Task: In the  document Andrew.epubMake this file  'available offline' Add shortcut to Drive 'Starred'Email the file to   softage.1@softage.net, with message attached Action Required: This requires your review and response. and file type: 'Microsoft Word'
Action: Mouse moved to (53, 67)
Screenshot: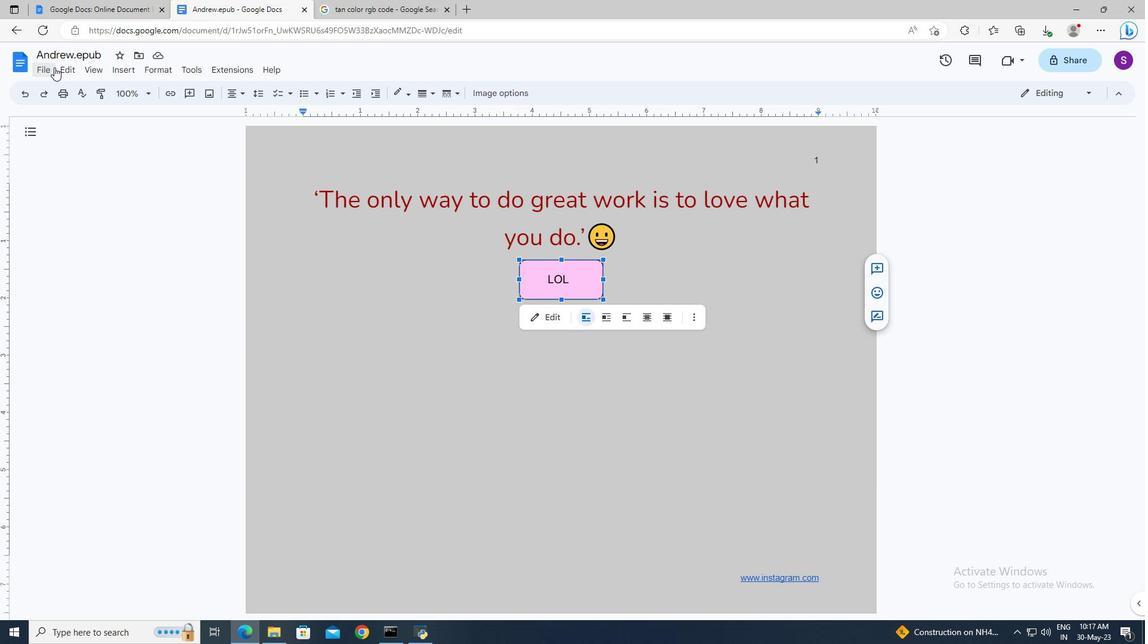 
Action: Mouse pressed left at (53, 67)
Screenshot: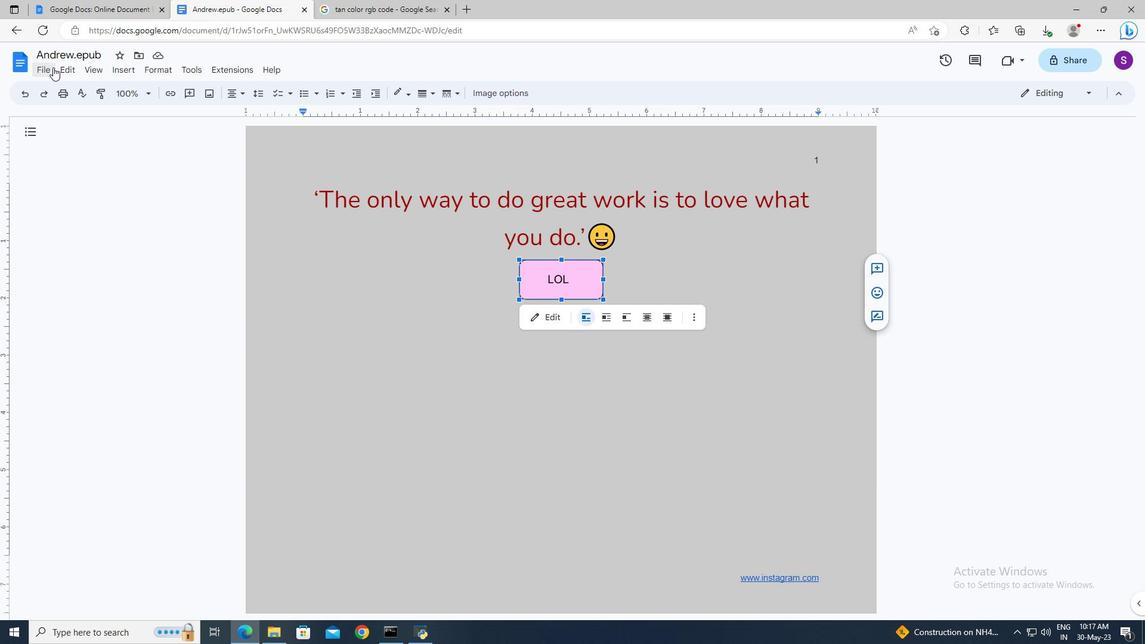 
Action: Mouse moved to (102, 326)
Screenshot: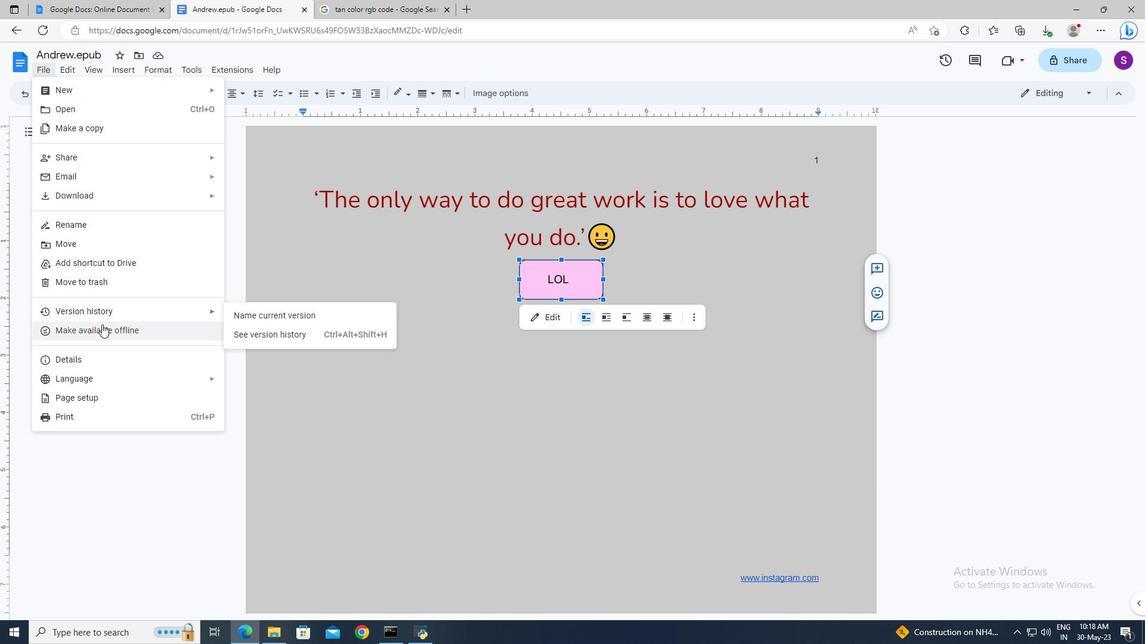 
Action: Mouse pressed left at (102, 326)
Screenshot: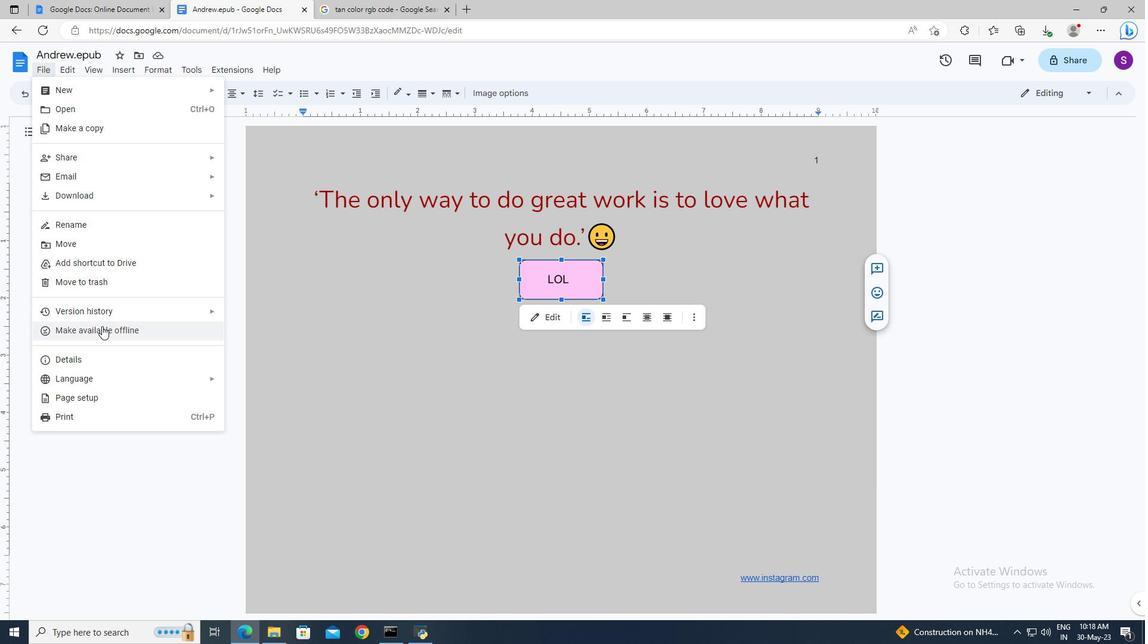 
Action: Mouse moved to (45, 72)
Screenshot: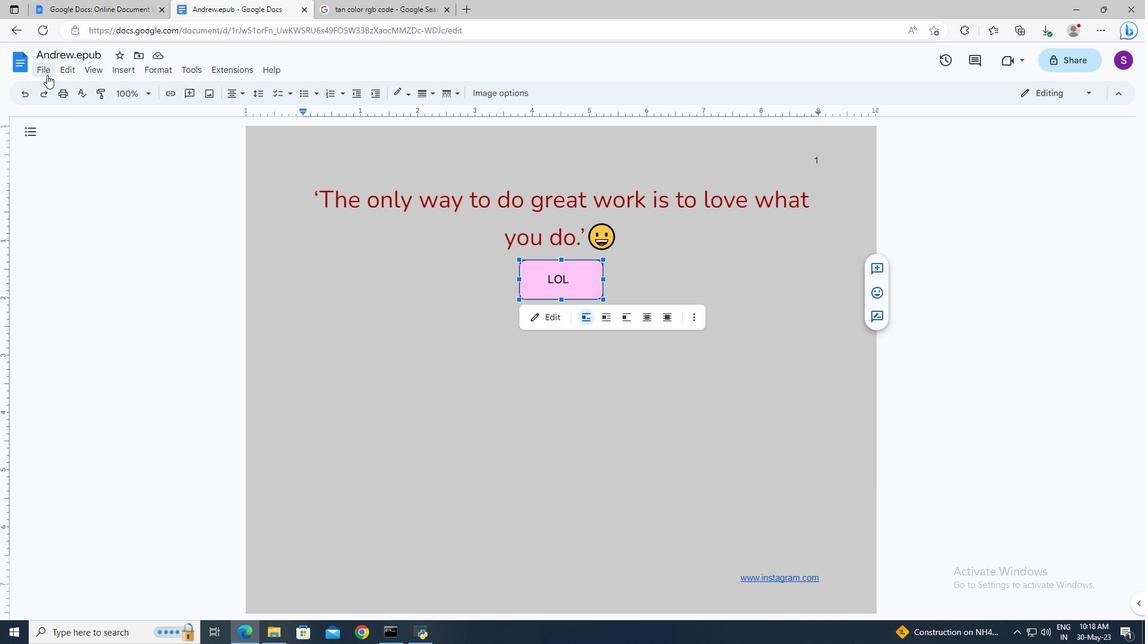 
Action: Mouse pressed left at (45, 72)
Screenshot: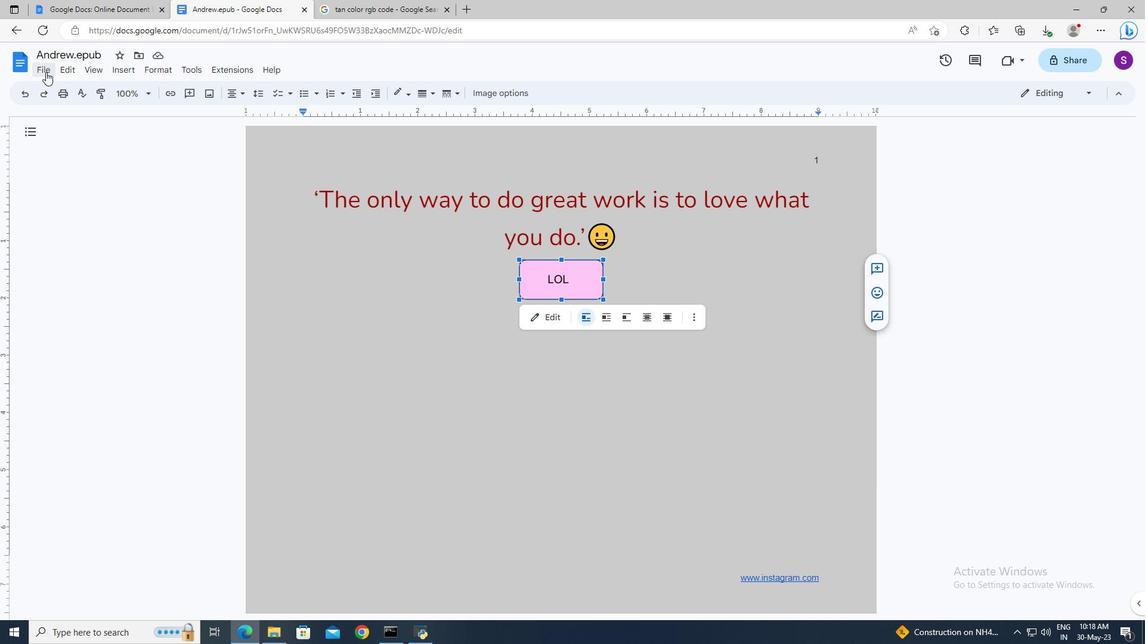 
Action: Mouse moved to (87, 260)
Screenshot: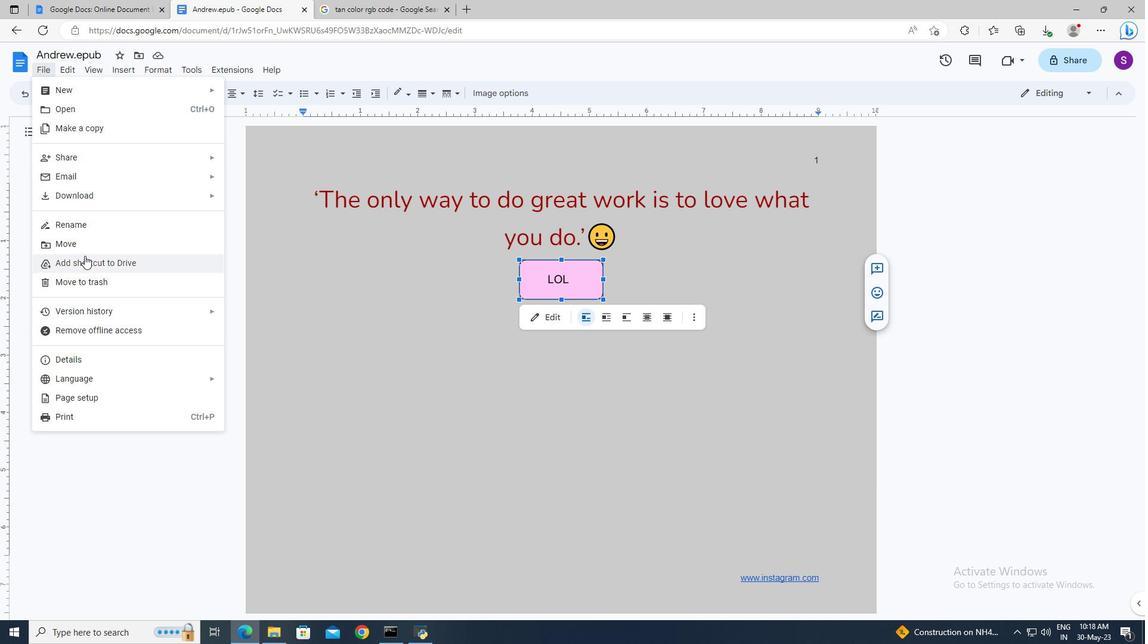 
Action: Mouse pressed left at (87, 260)
Screenshot: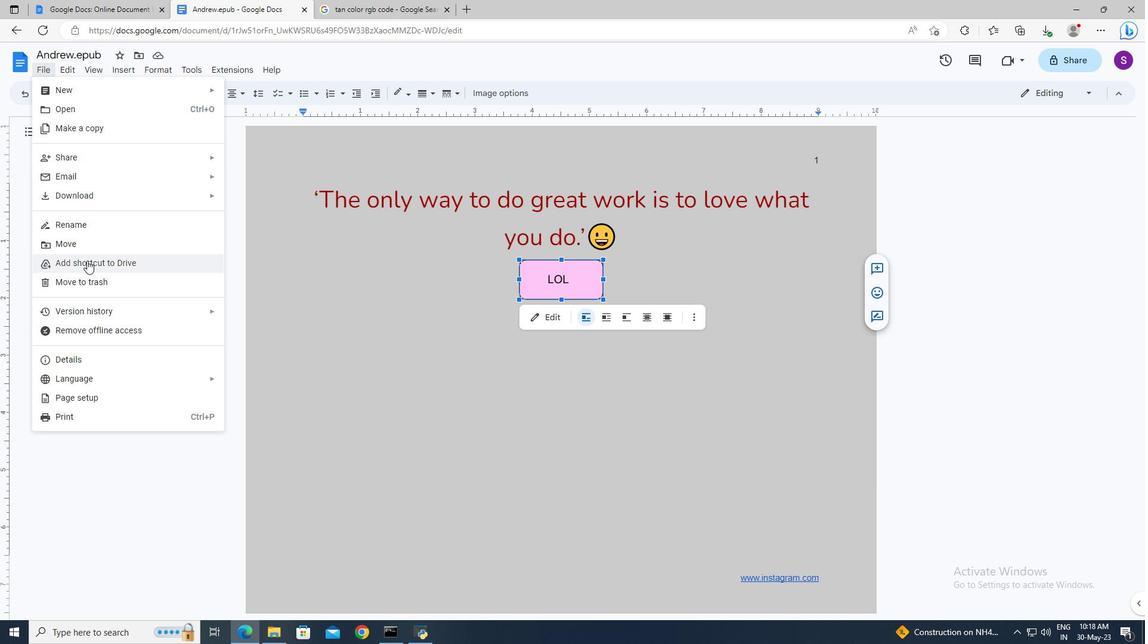 
Action: Mouse moved to (169, 171)
Screenshot: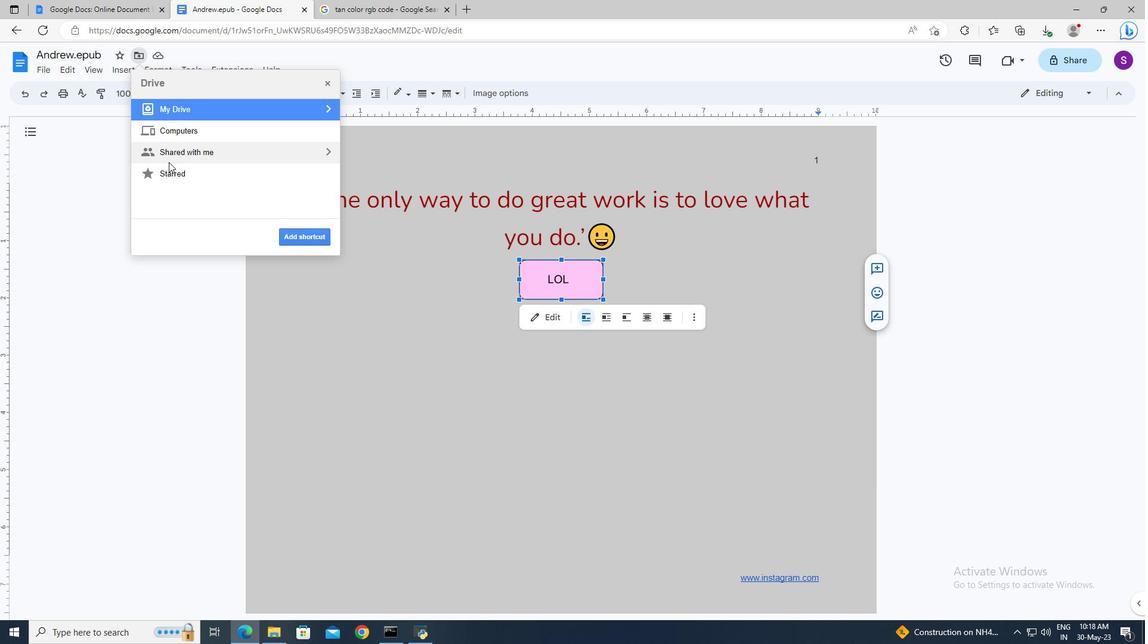 
Action: Mouse pressed left at (169, 171)
Screenshot: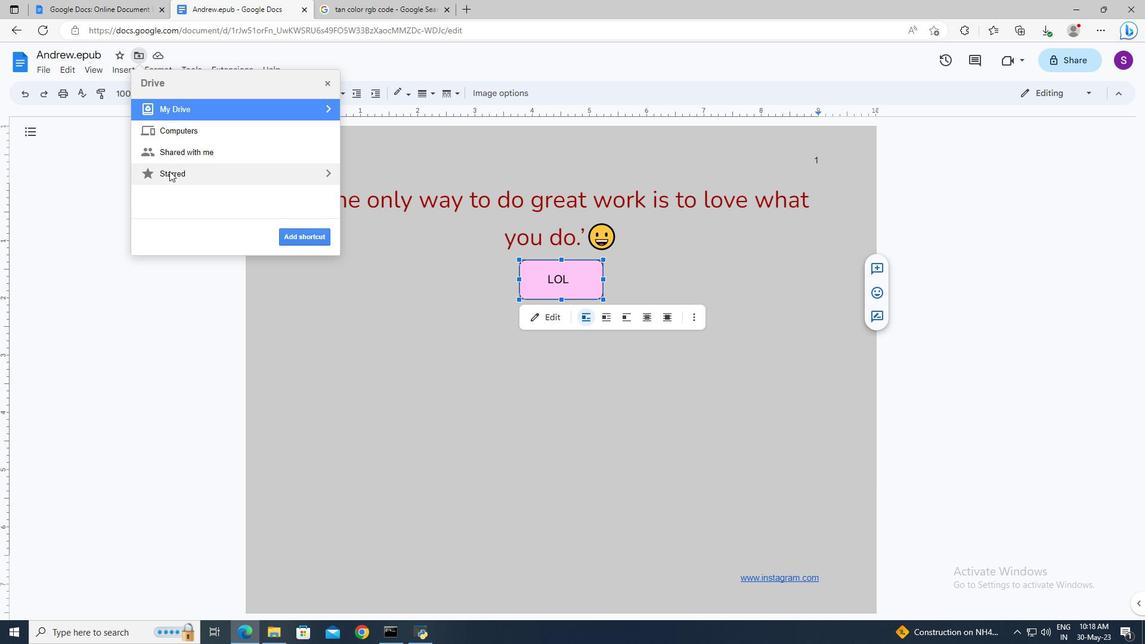 
Action: Mouse moved to (177, 173)
Screenshot: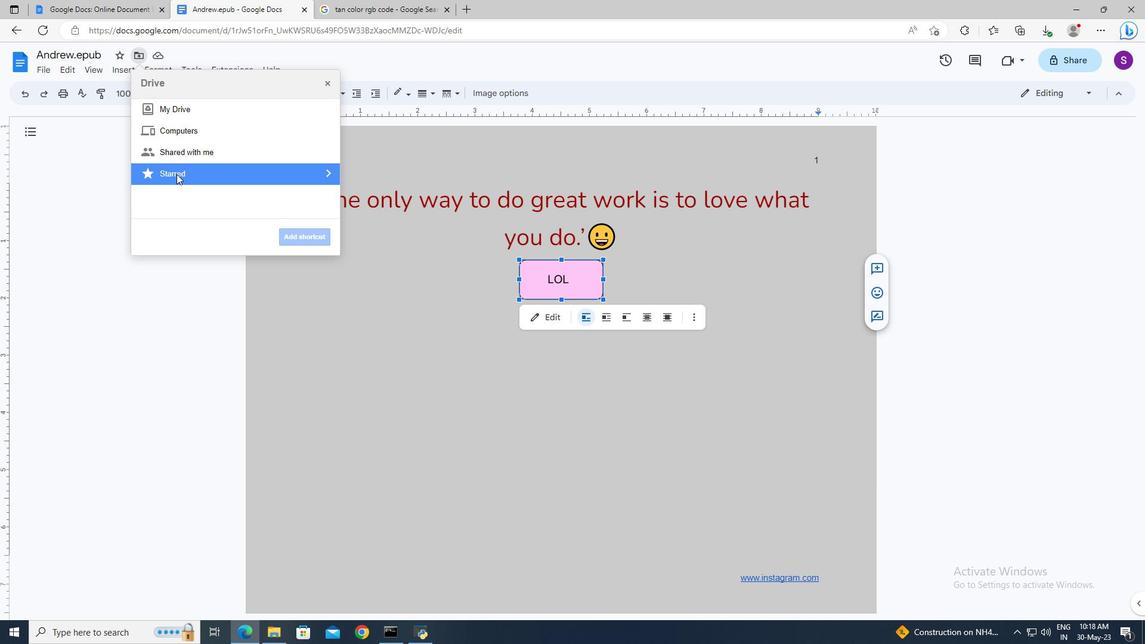 
Action: Mouse pressed left at (177, 173)
Screenshot: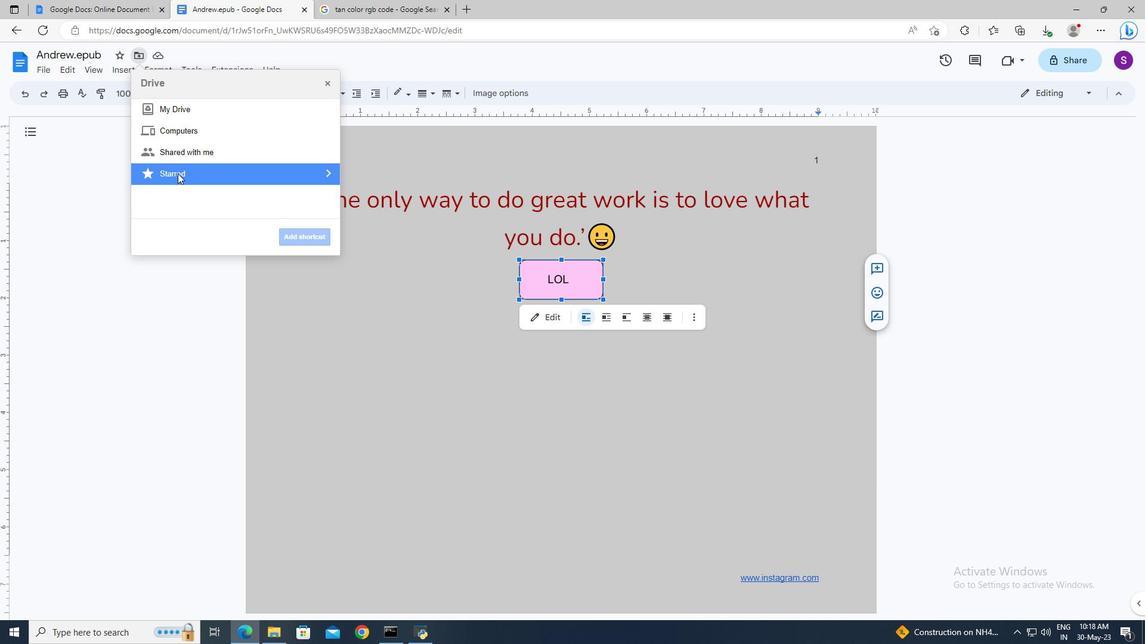 
Action: Mouse moved to (177, 173)
Screenshot: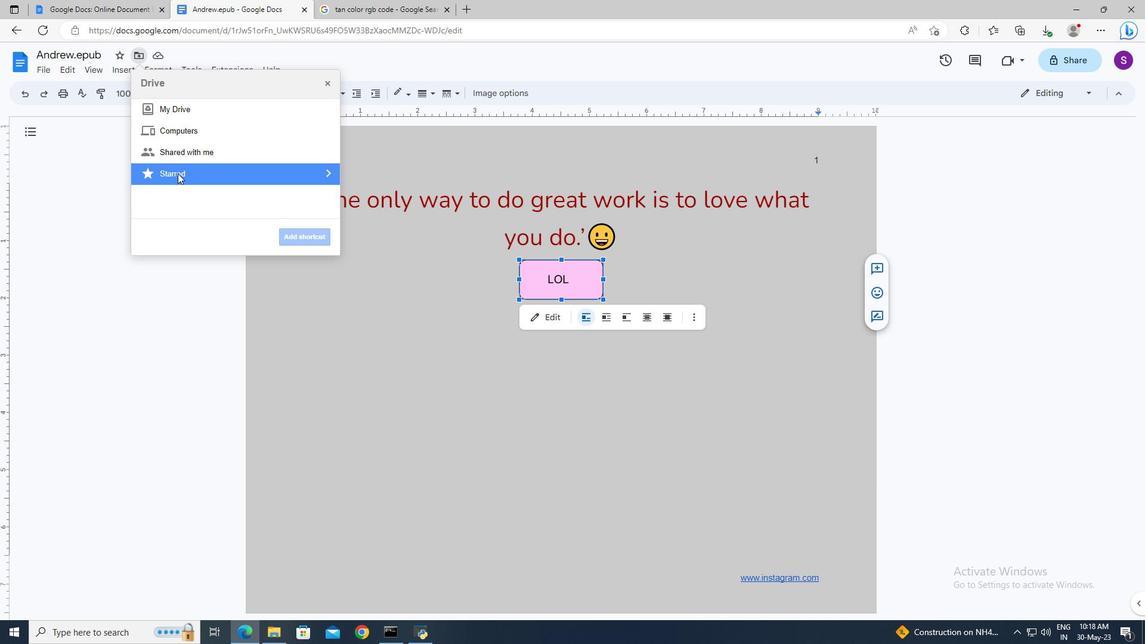 
Action: Mouse pressed left at (177, 173)
Screenshot: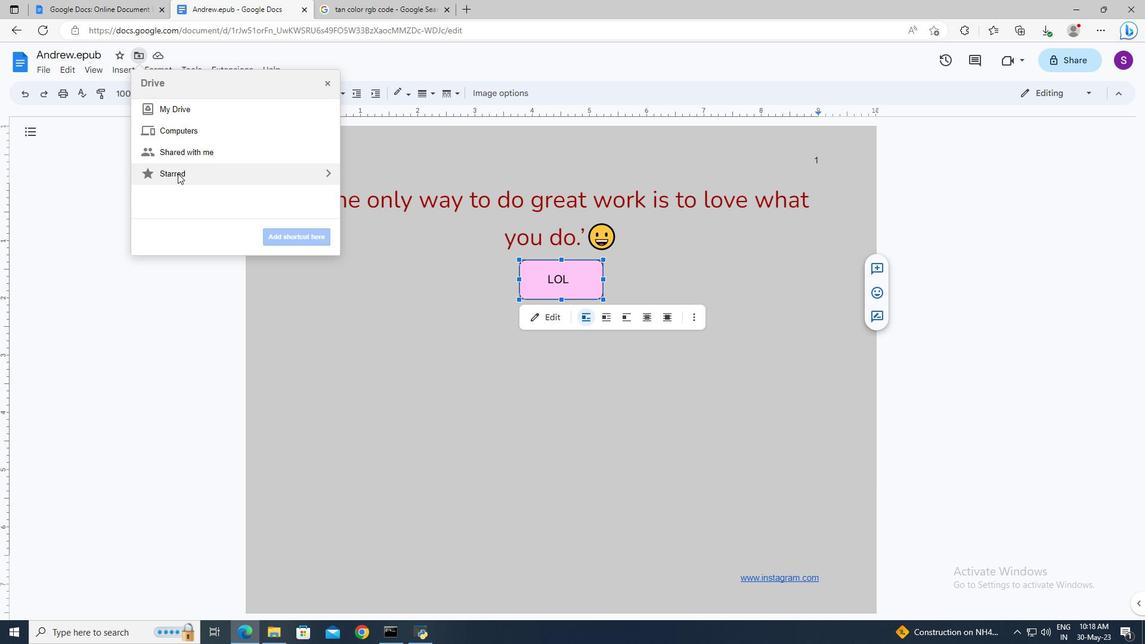 
Action: Mouse moved to (325, 82)
Screenshot: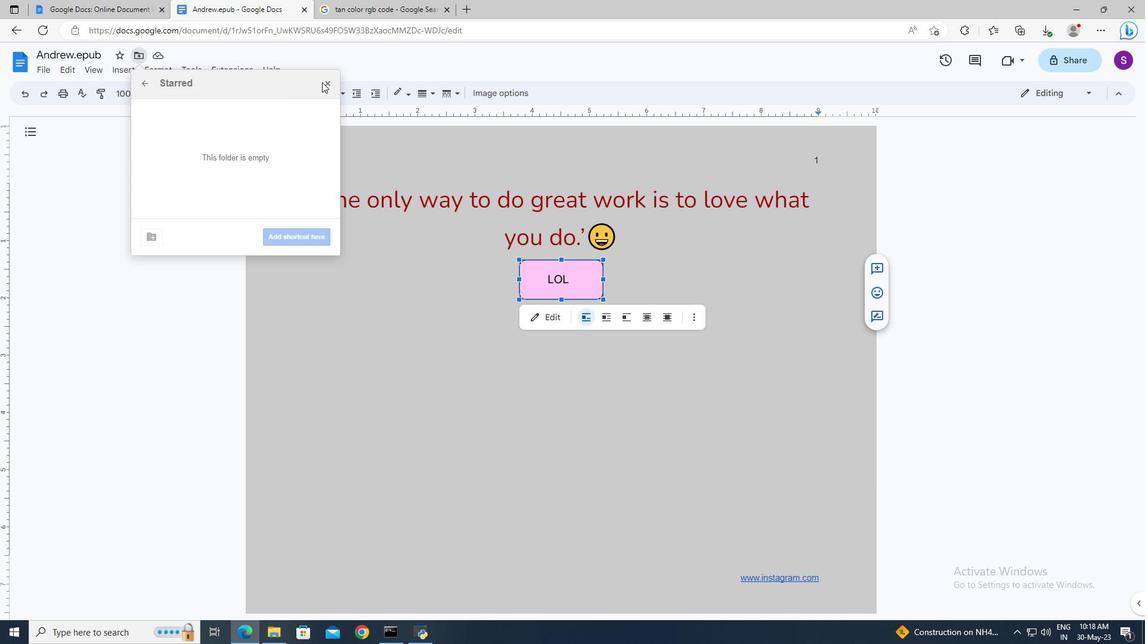
Action: Mouse pressed left at (325, 82)
Screenshot: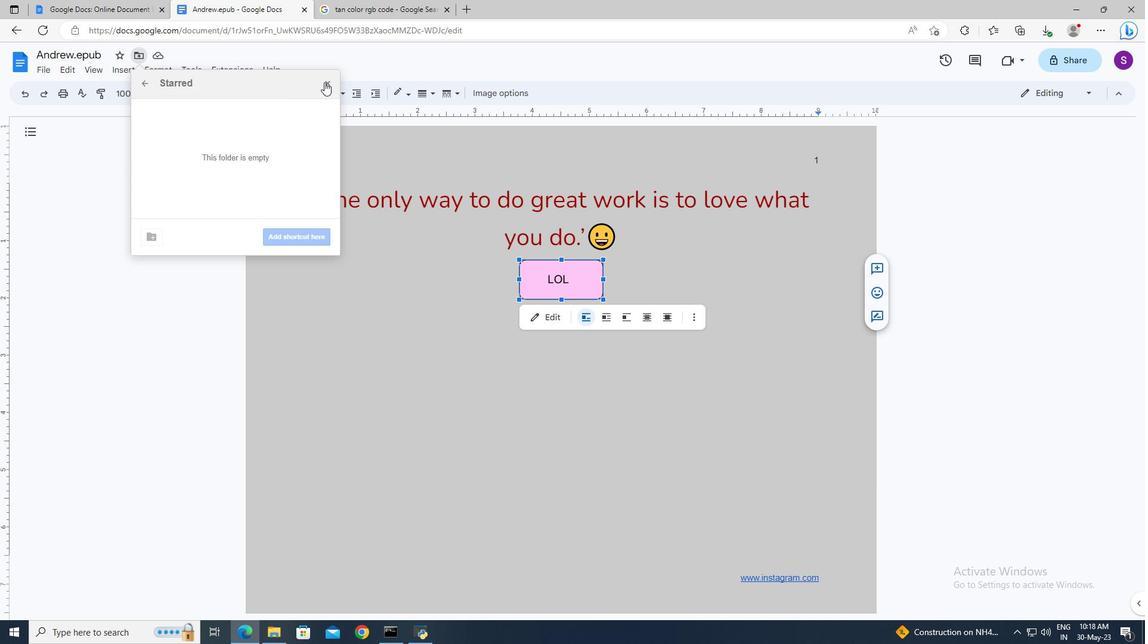 
Action: Mouse moved to (37, 67)
Screenshot: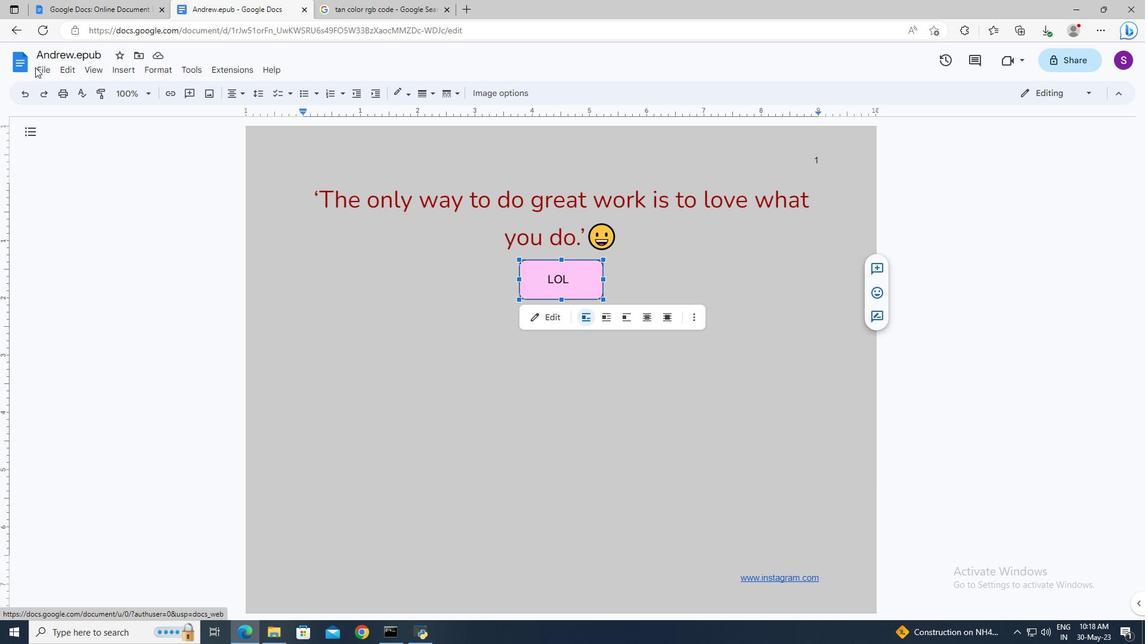 
Action: Mouse pressed left at (37, 67)
Screenshot: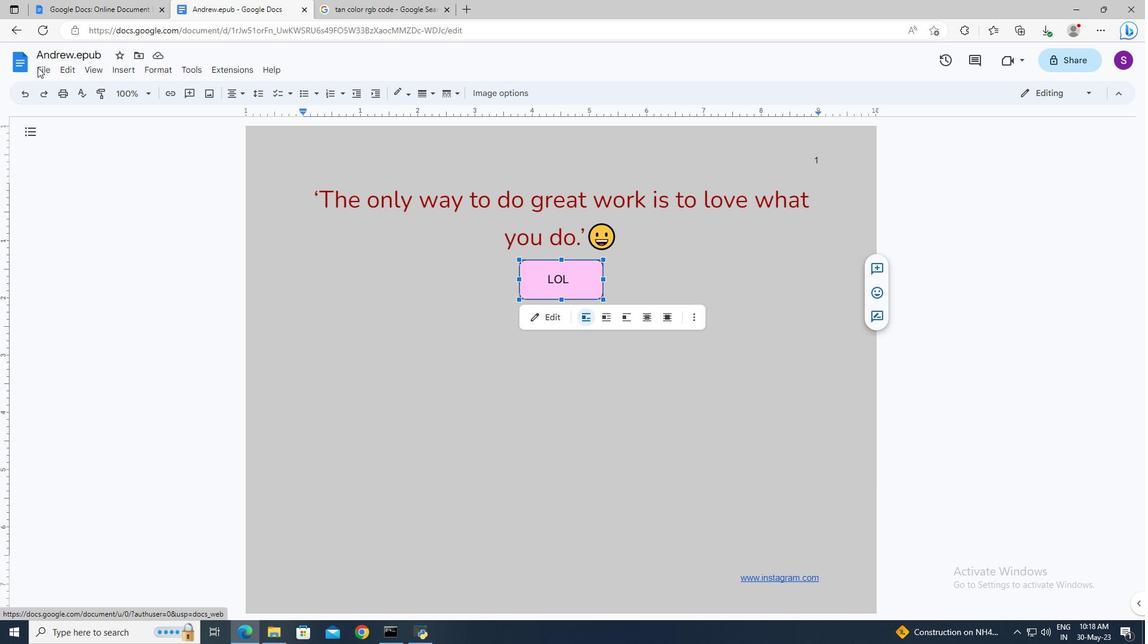 
Action: Mouse moved to (39, 67)
Screenshot: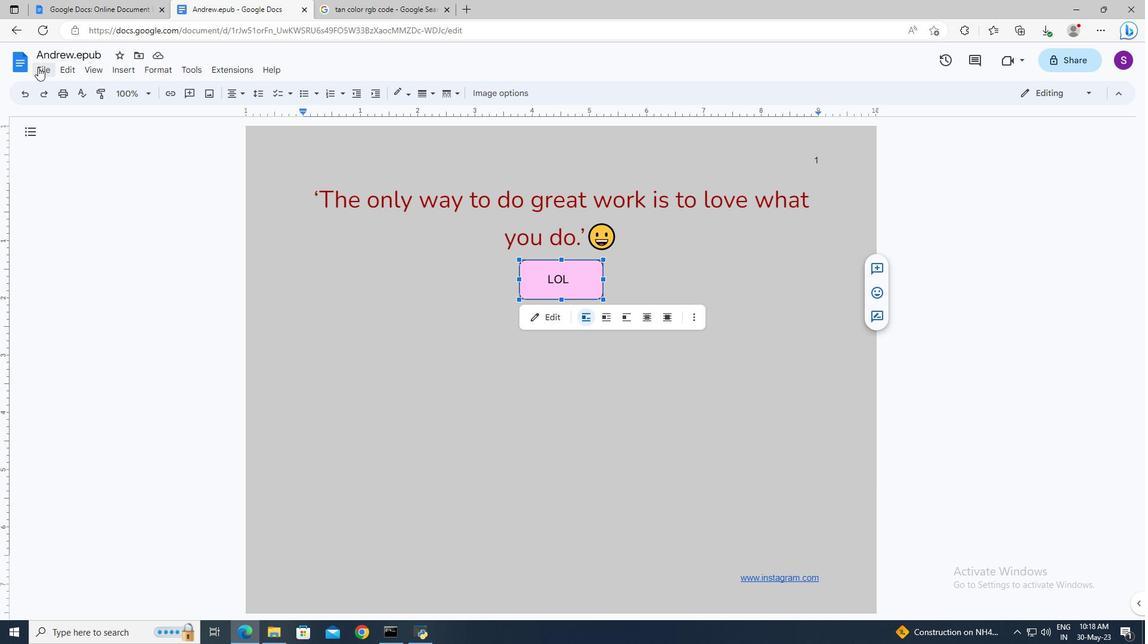 
Action: Mouse pressed left at (39, 67)
Screenshot: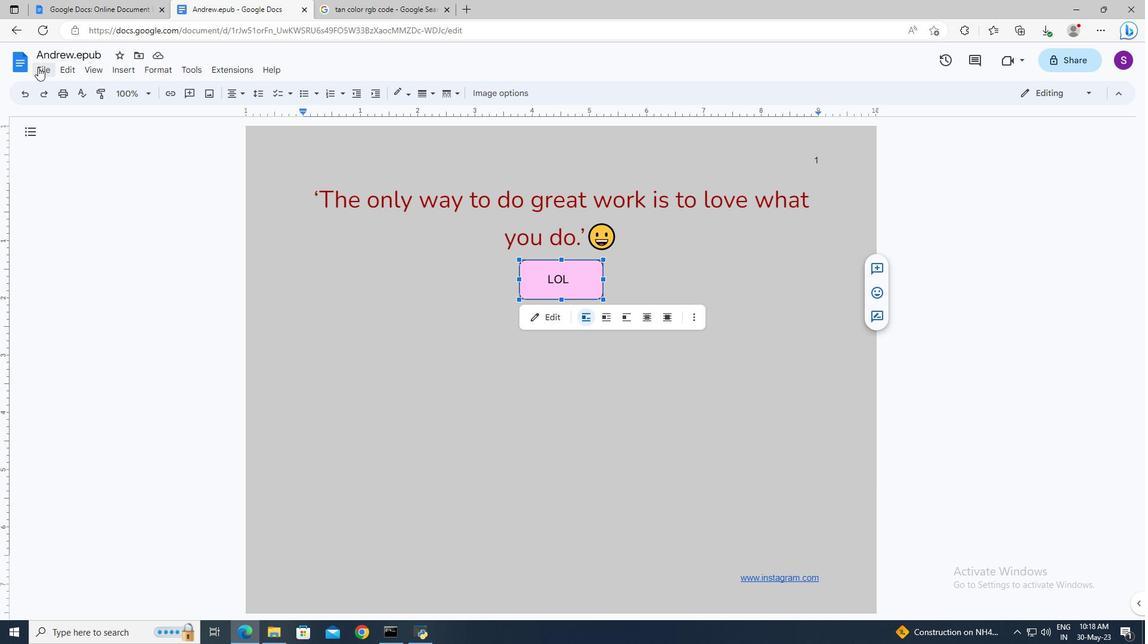 
Action: Mouse moved to (241, 178)
Screenshot: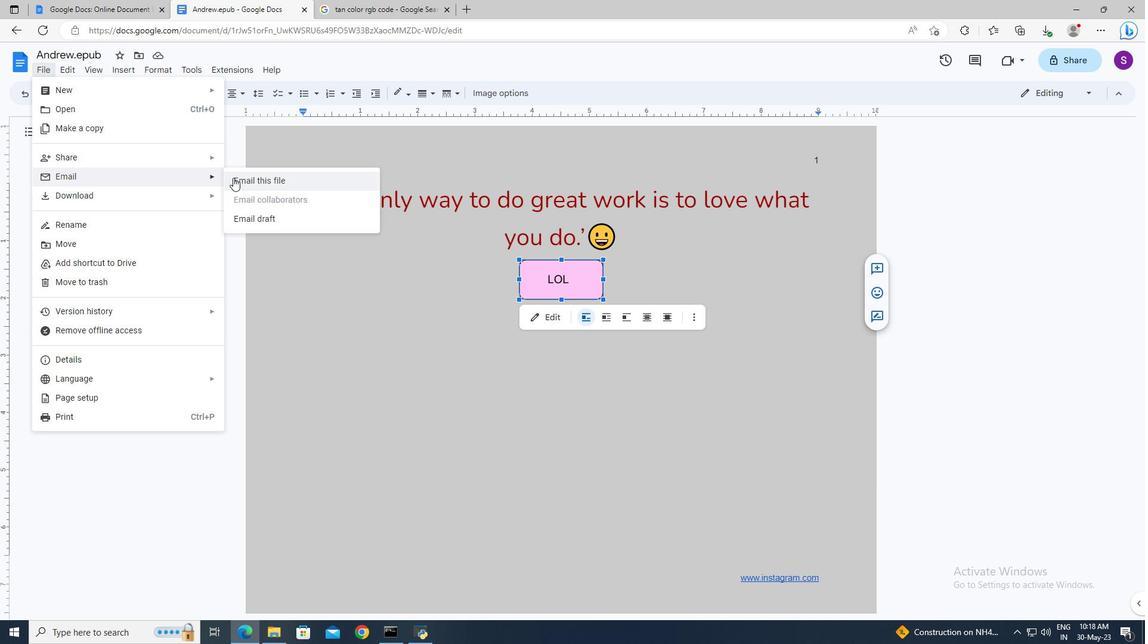 
Action: Mouse pressed left at (241, 178)
Screenshot: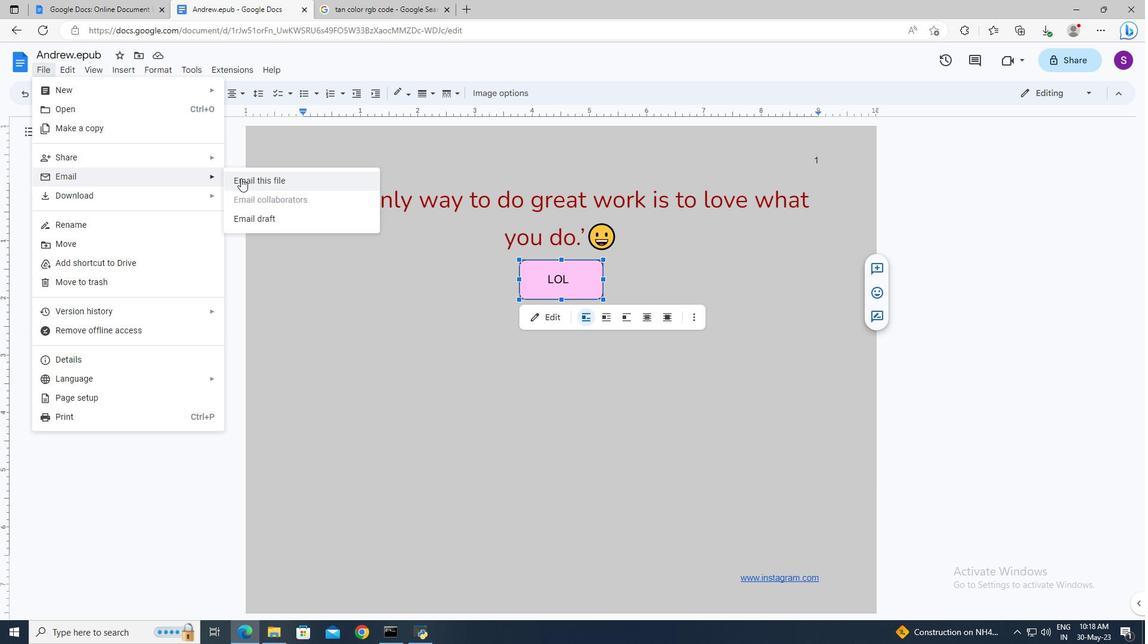 
Action: Mouse moved to (460, 250)
Screenshot: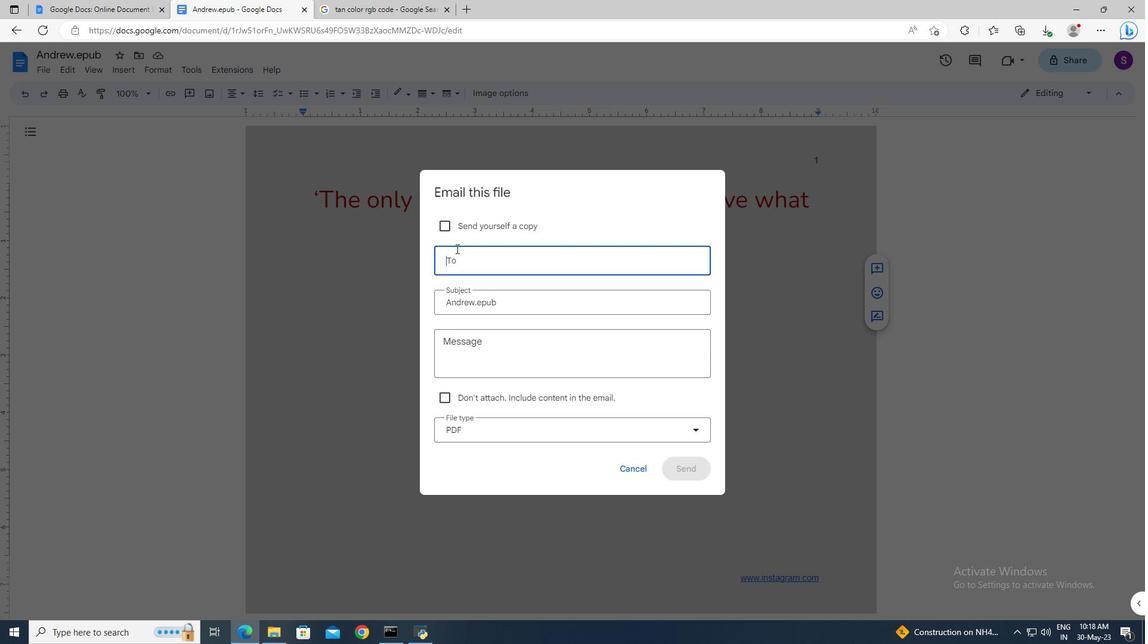 
Action: Mouse pressed left at (460, 250)
Screenshot: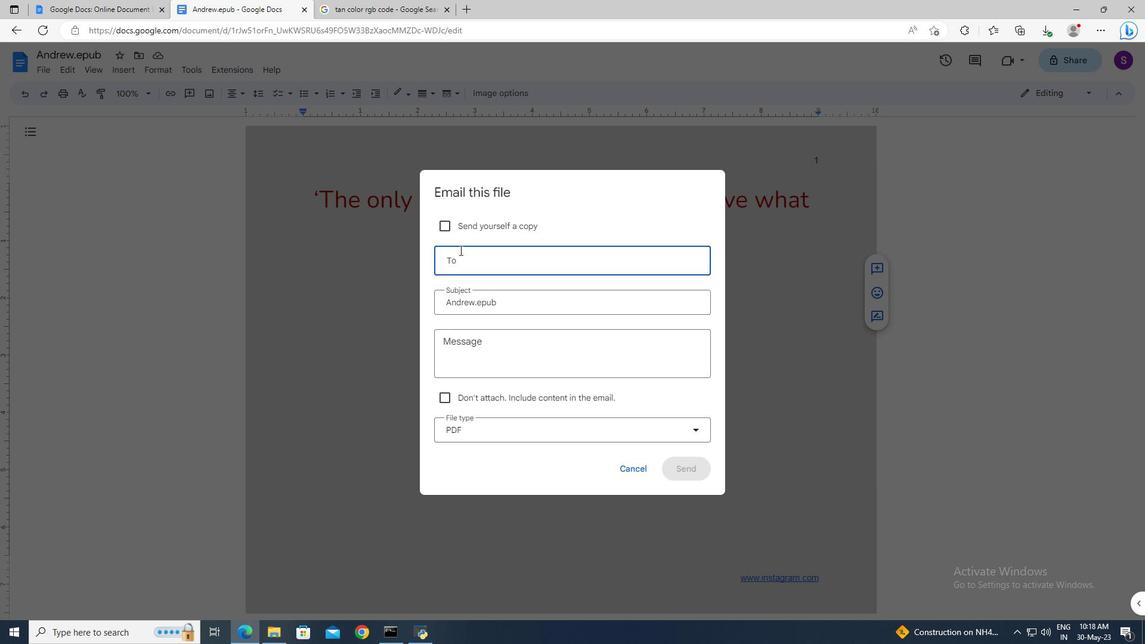 
Action: Key pressed sif<Key.backspace><Key.backspace>oftage.1<Key.shift><Key.shift><Key.shift>@softage.net
Screenshot: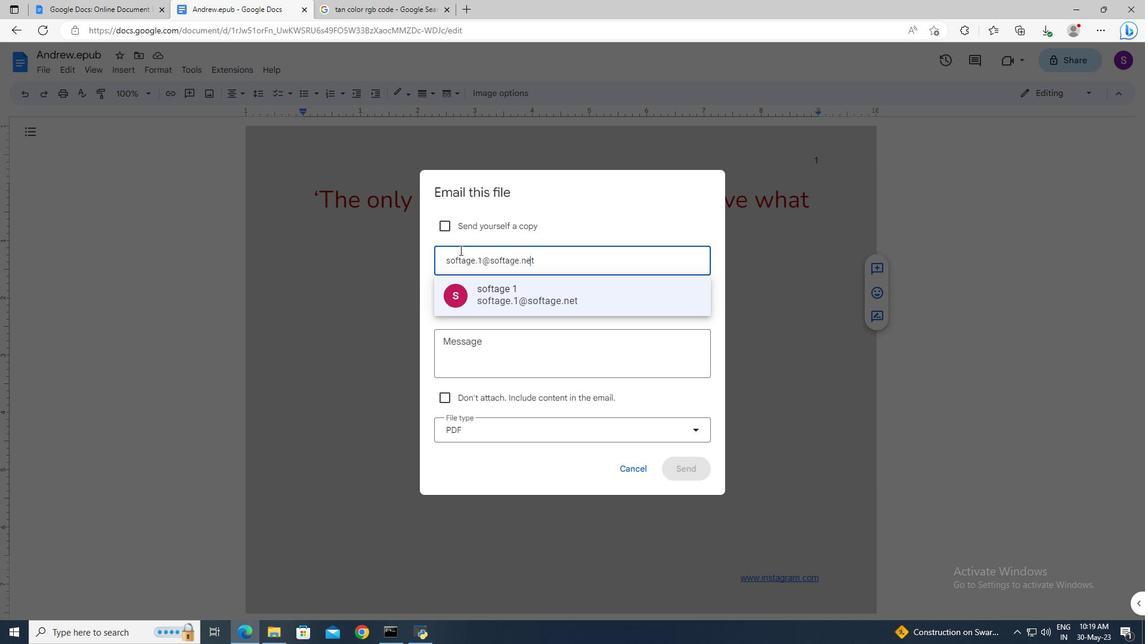 
Action: Mouse moved to (497, 281)
Screenshot: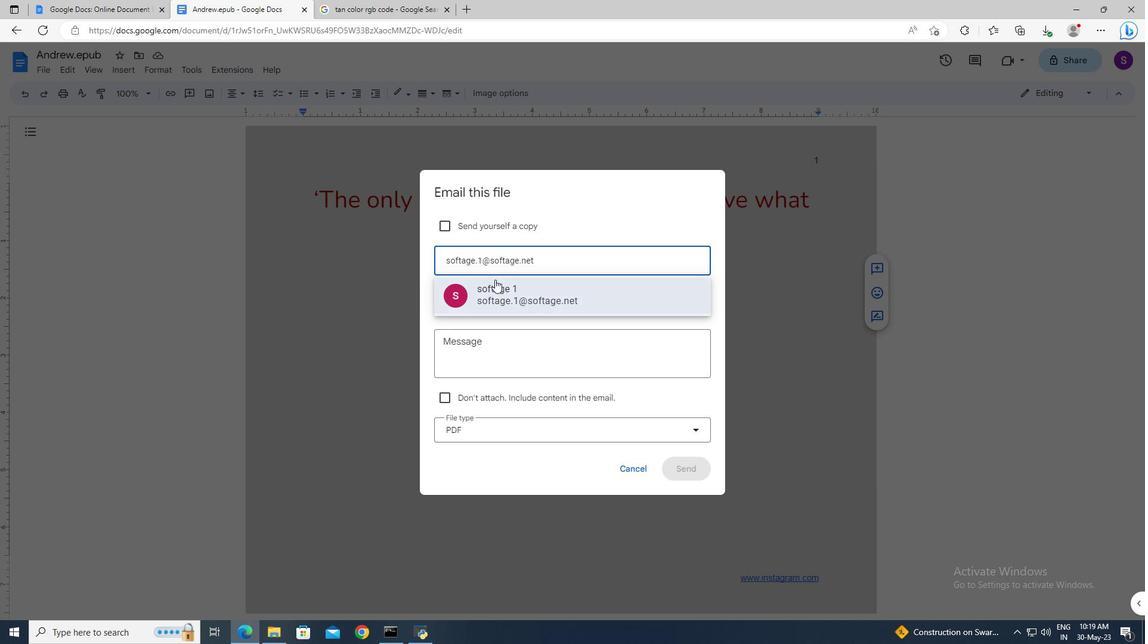 
Action: Mouse pressed left at (497, 281)
Screenshot: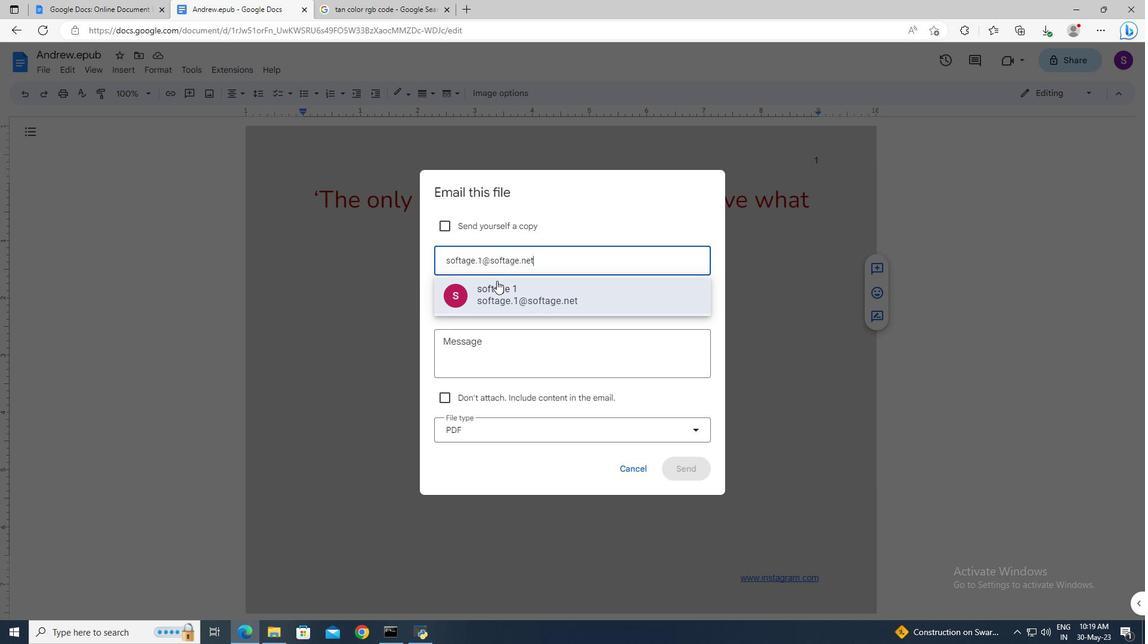 
Action: Mouse moved to (498, 346)
Screenshot: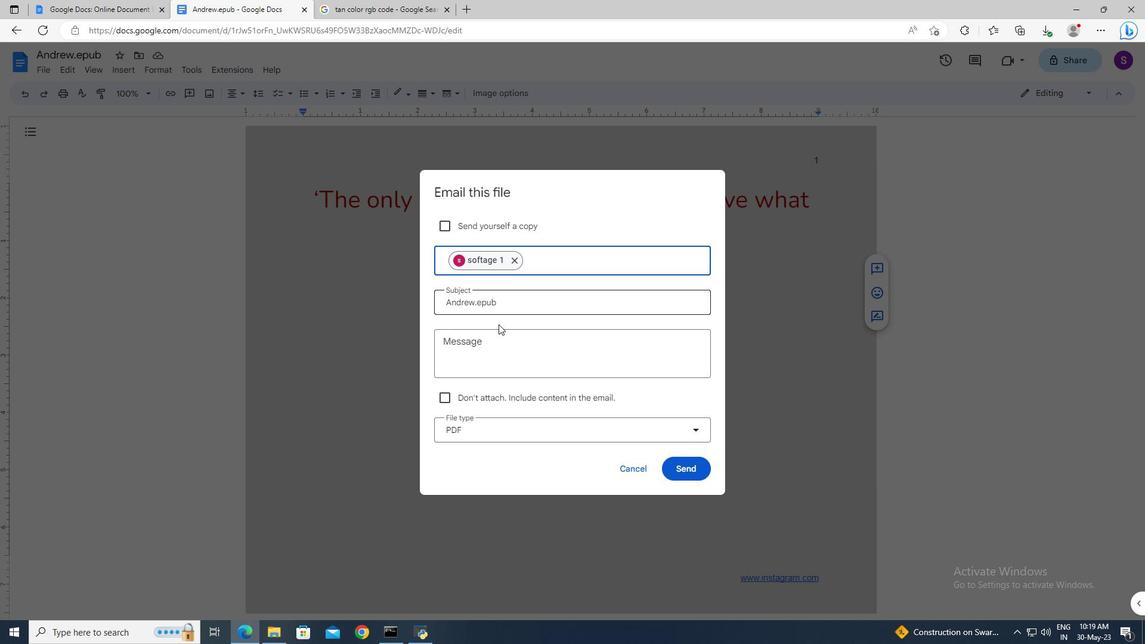 
Action: Mouse pressed left at (498, 346)
Screenshot: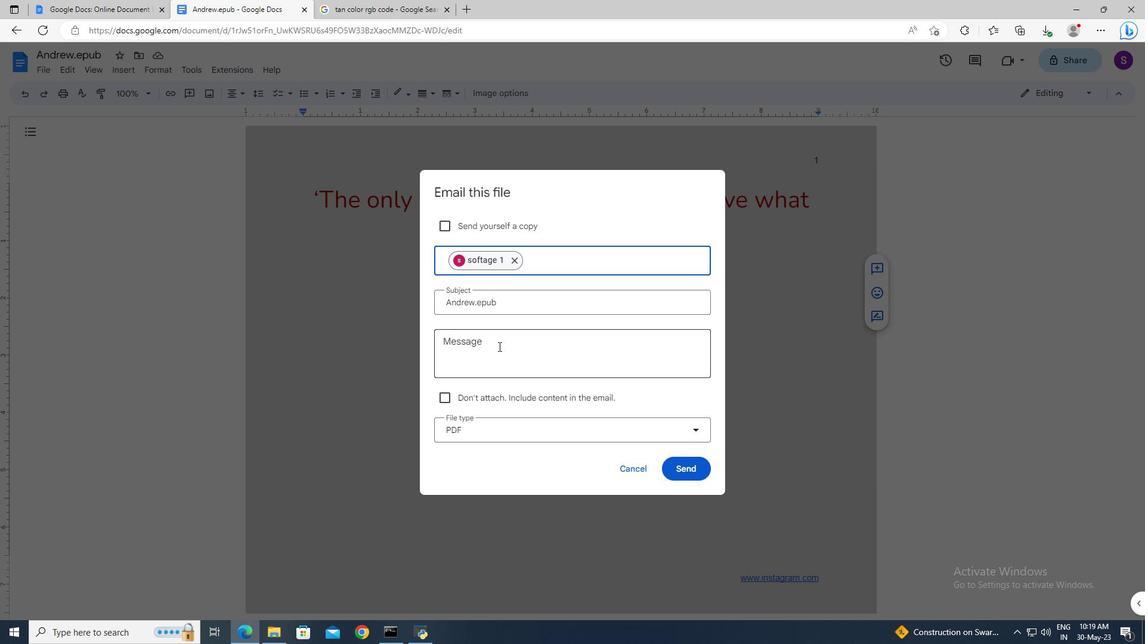 
Action: Key pressed <Key.shift><Key.shift><Key.shift><Key.shift><Key.shift>Action<Key.space><Key.shift>Required<Key.shift>:<Key.space><Key.shift>This<Key.space>requires<Key.space>your<Key.space>review<Key.space>and<Key.space>response.
Screenshot: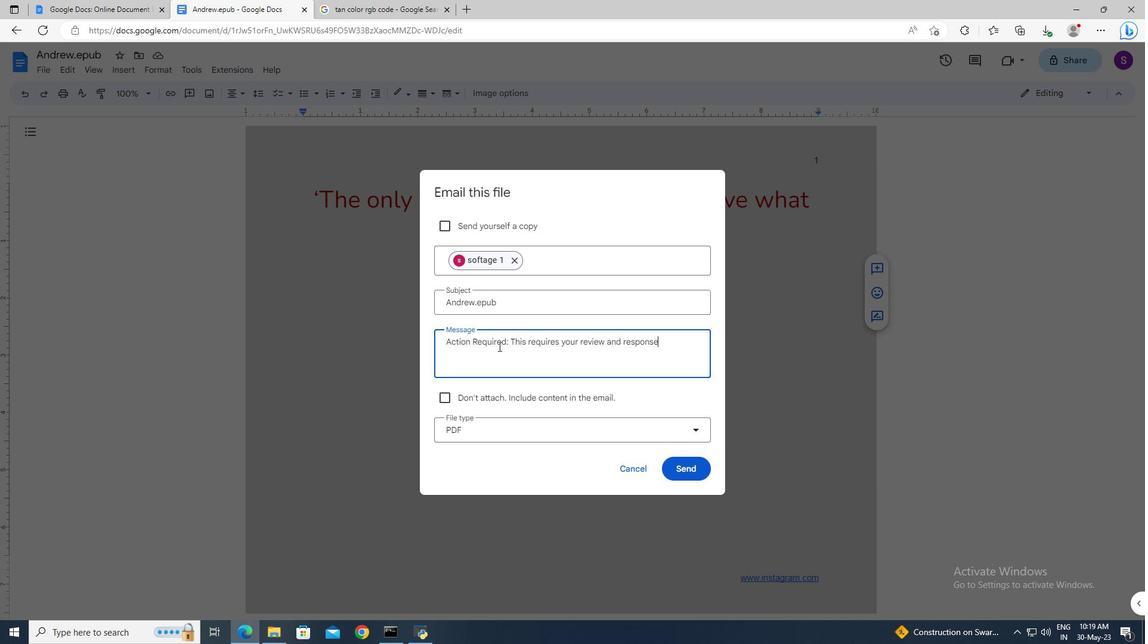 
Action: Mouse moved to (509, 431)
Screenshot: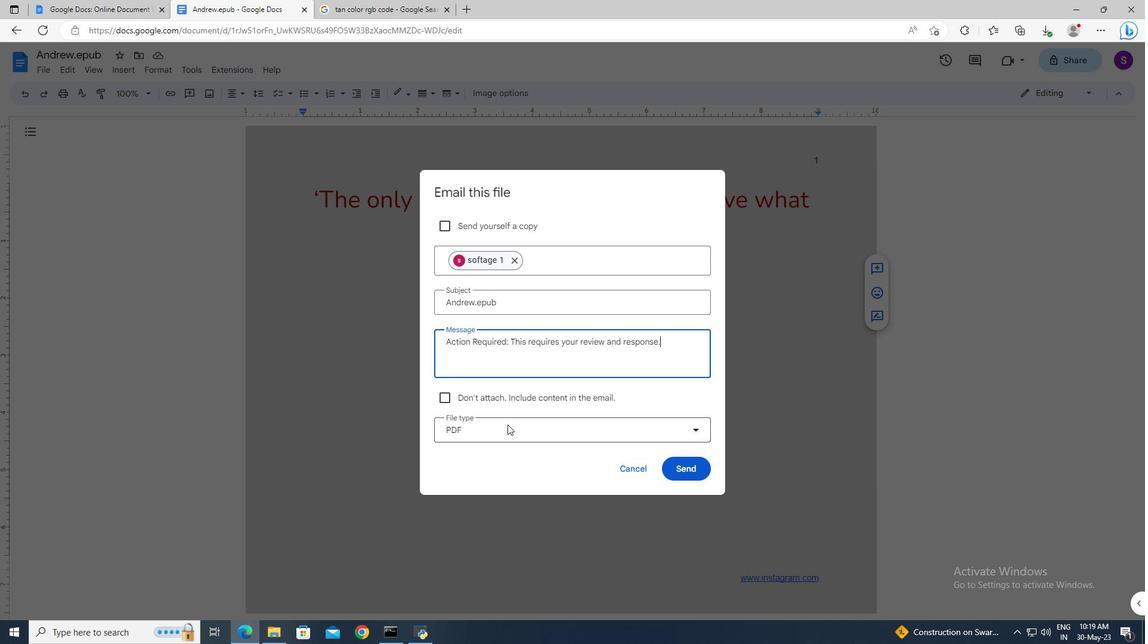 
Action: Mouse pressed left at (509, 431)
Screenshot: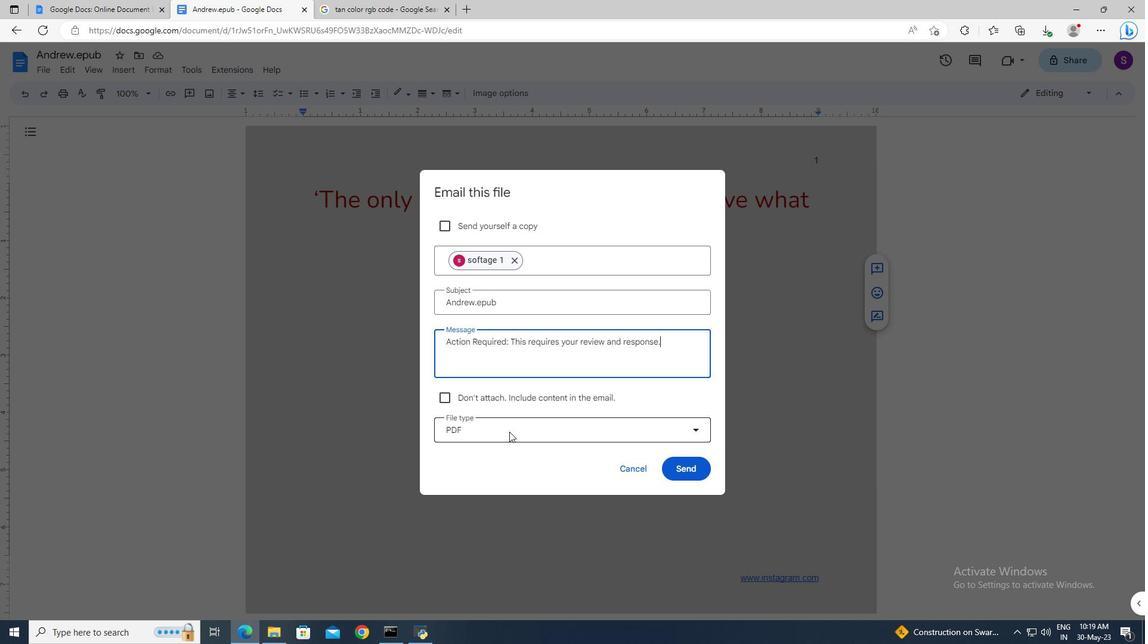 
Action: Mouse moved to (517, 533)
Screenshot: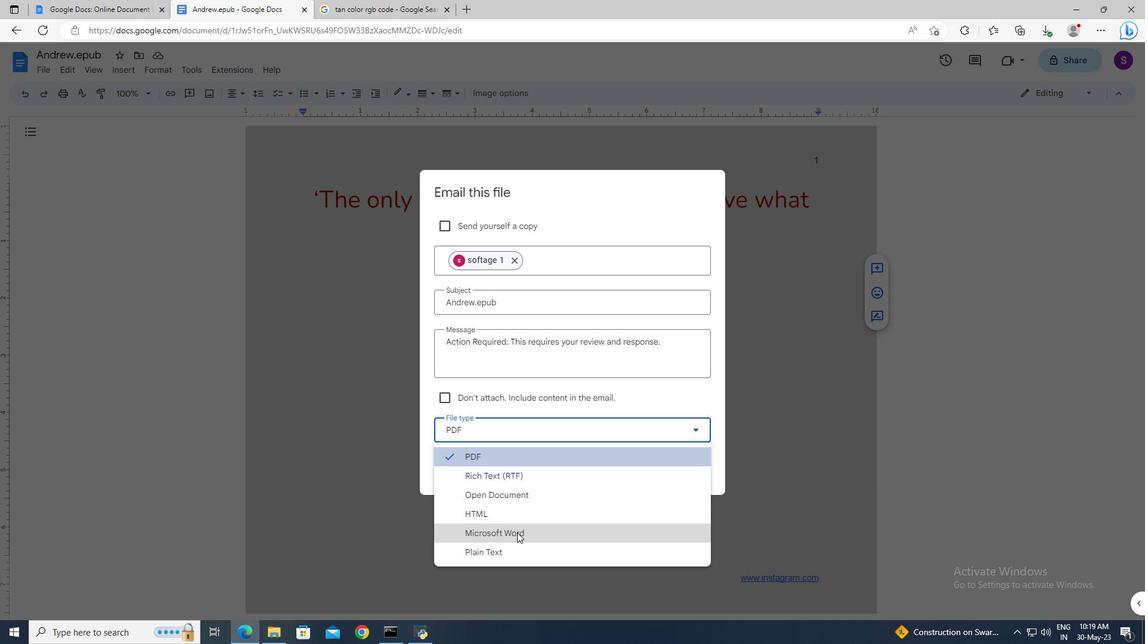 
Action: Mouse pressed left at (517, 533)
Screenshot: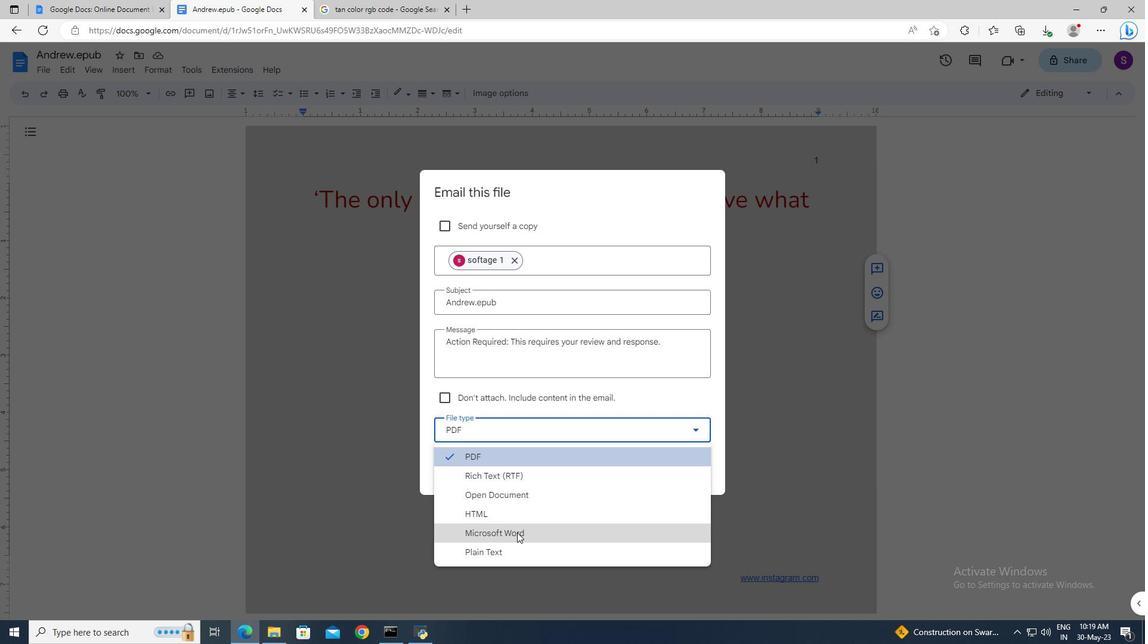 
Action: Mouse moved to (690, 471)
Screenshot: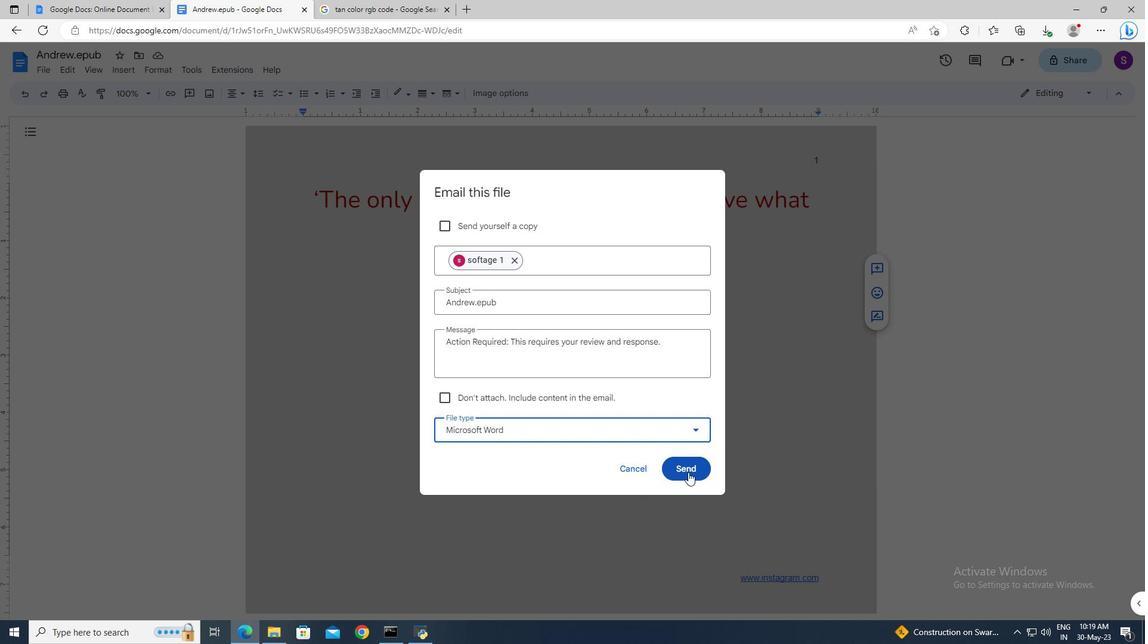 
Action: Mouse pressed left at (690, 471)
Screenshot: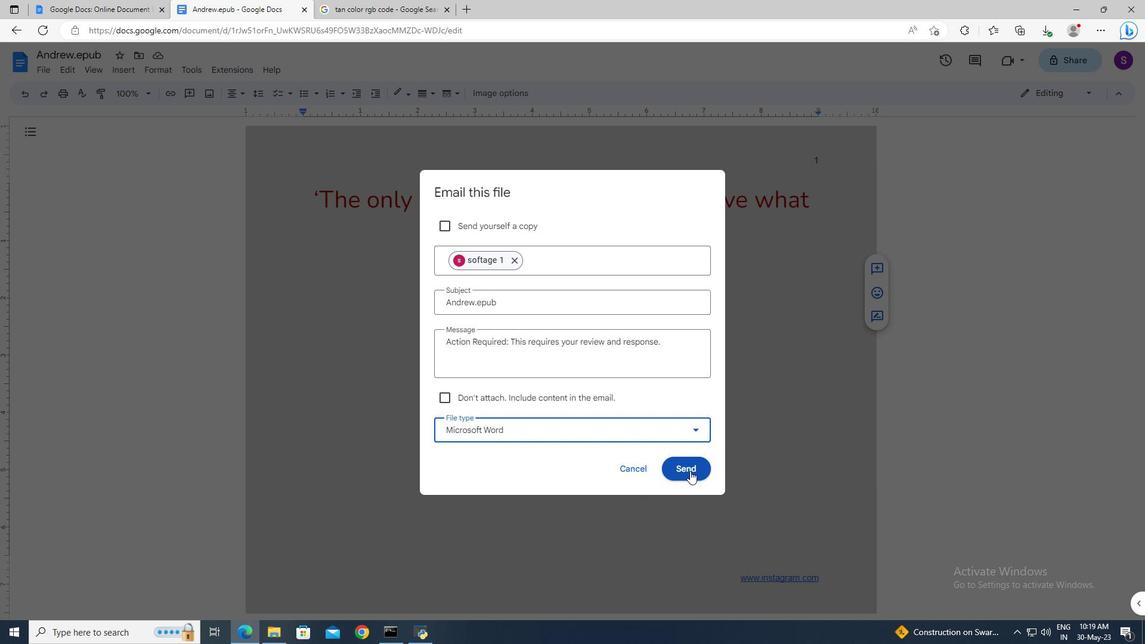 
